 Task: View the disabled extension.
Action: Mouse moved to (23, 656)
Screenshot: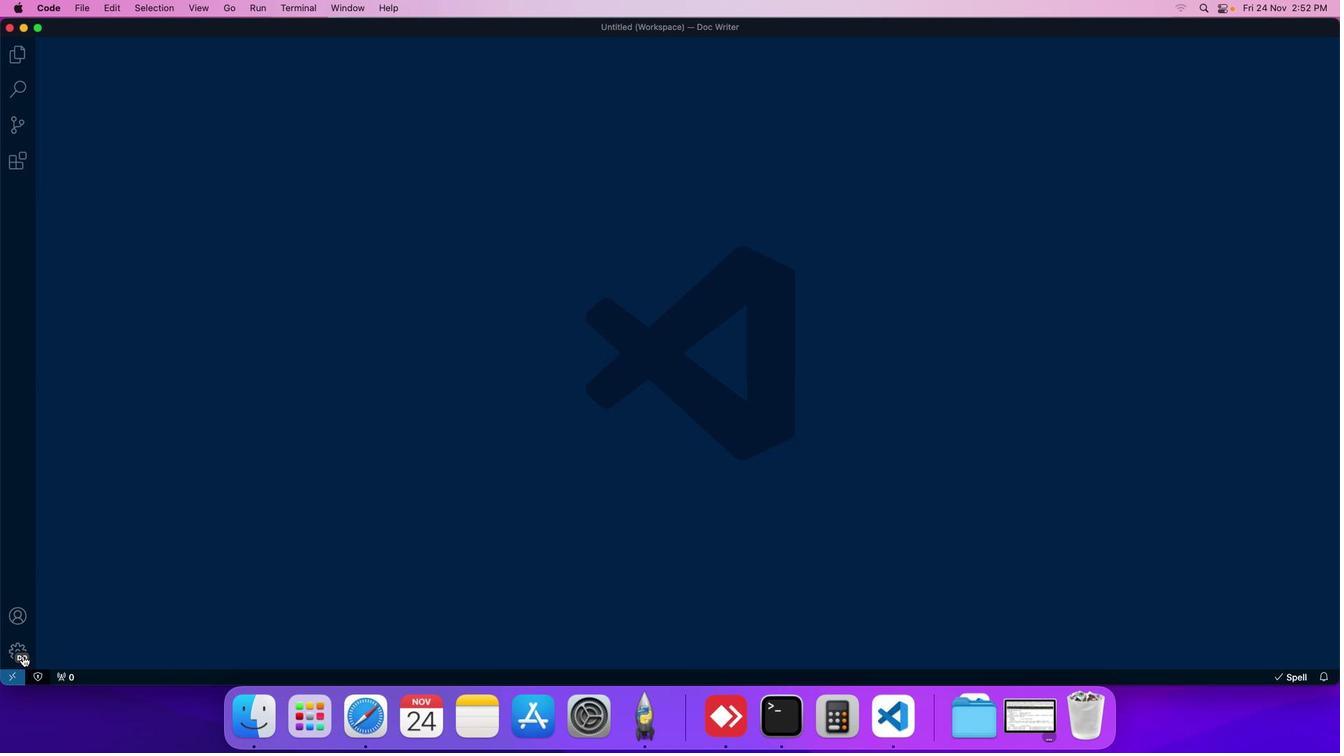 
Action: Mouse pressed left at (23, 656)
Screenshot: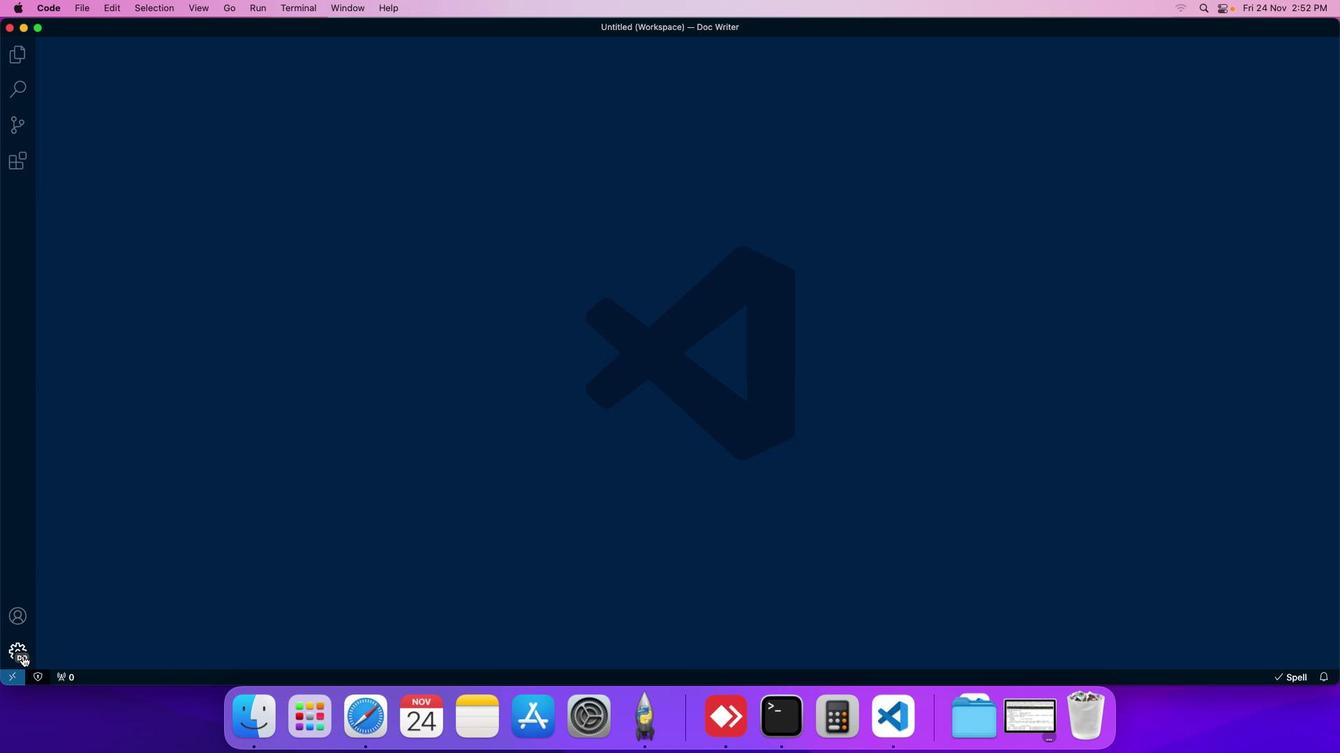 
Action: Mouse moved to (109, 560)
Screenshot: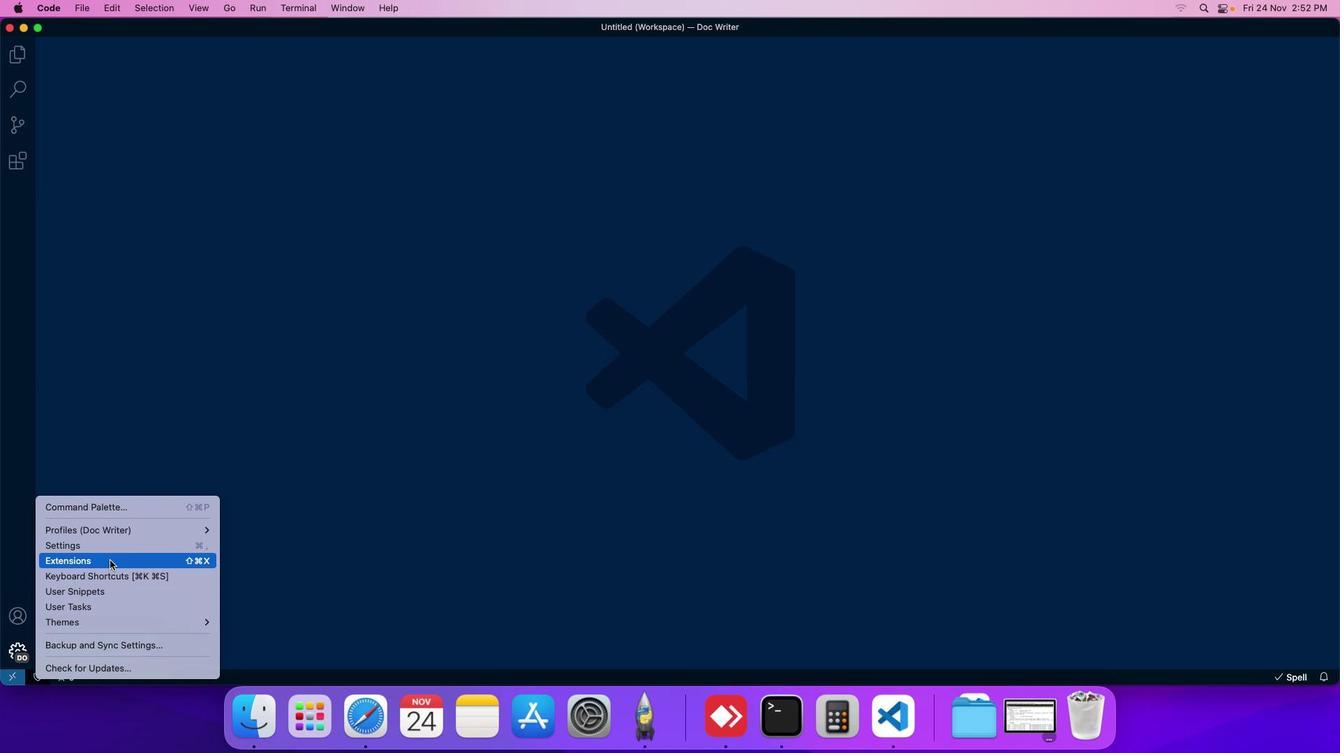 
Action: Mouse pressed left at (109, 560)
Screenshot: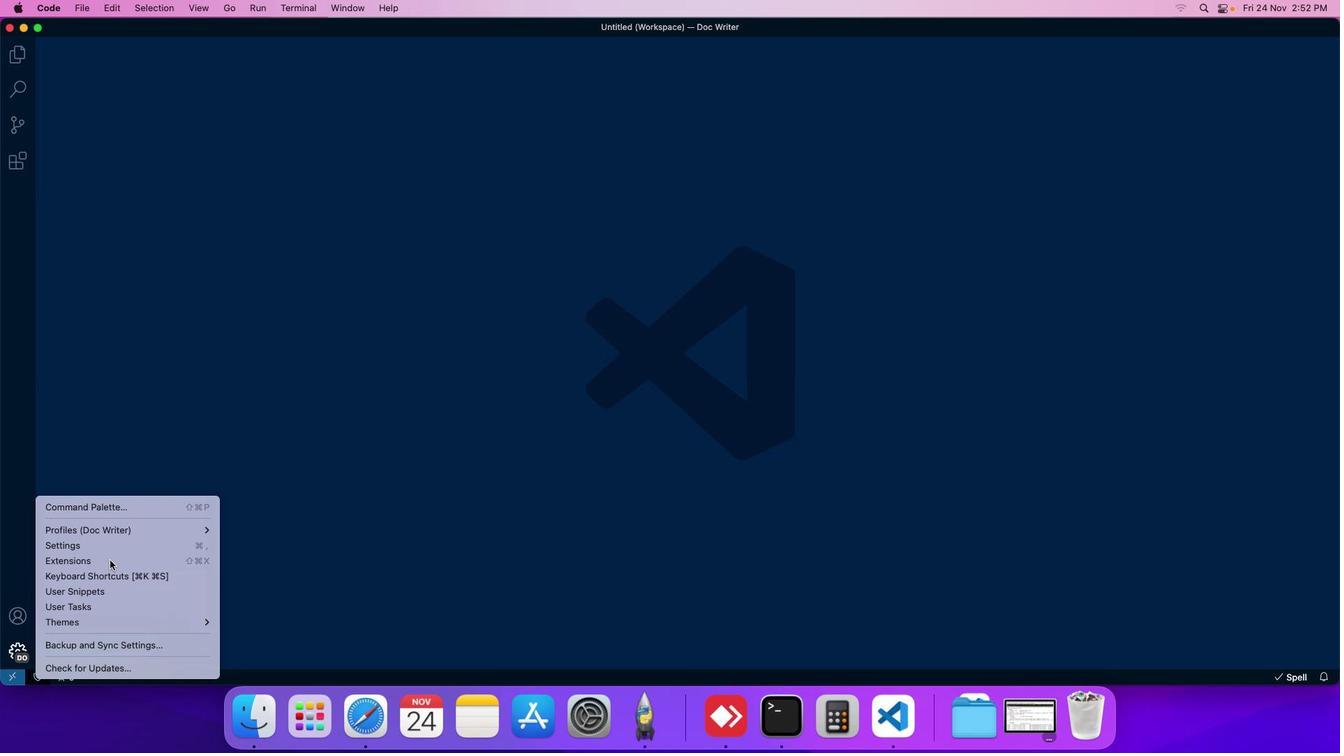 
Action: Mouse moved to (151, 48)
Screenshot: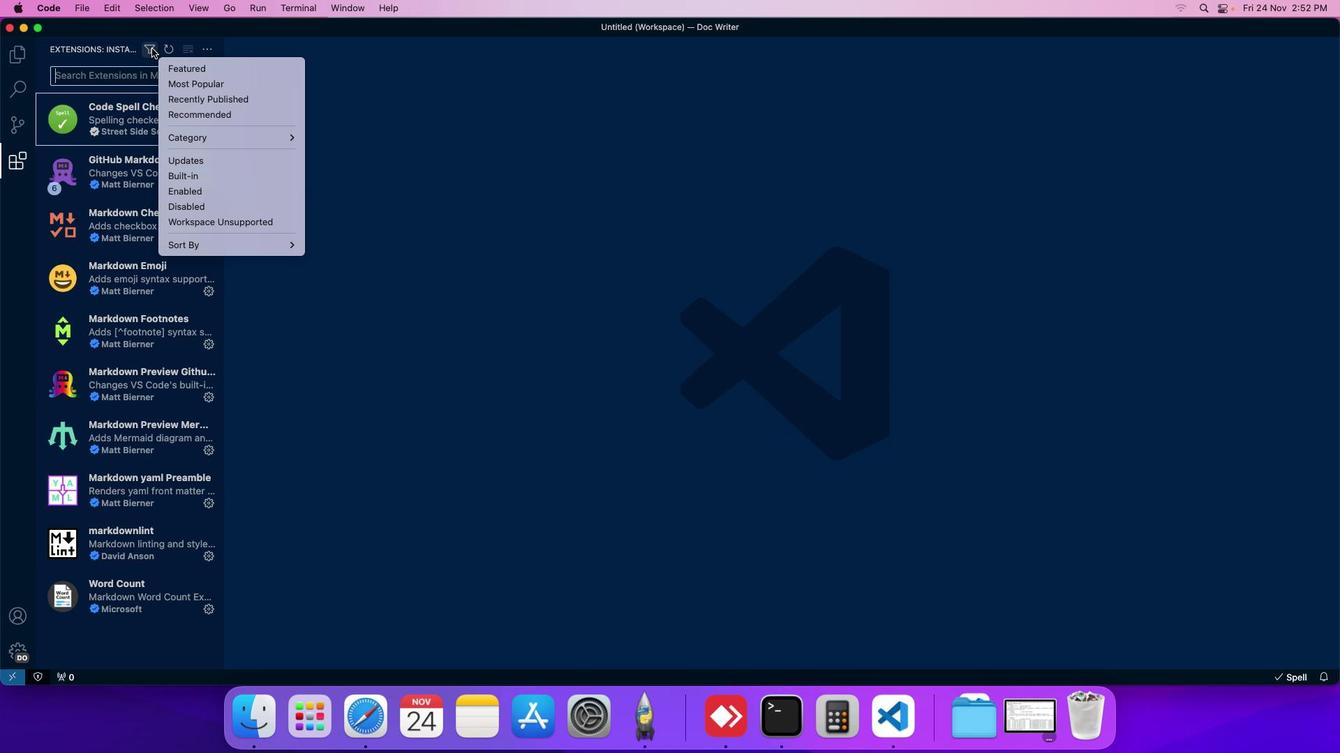 
Action: Mouse pressed left at (151, 48)
Screenshot: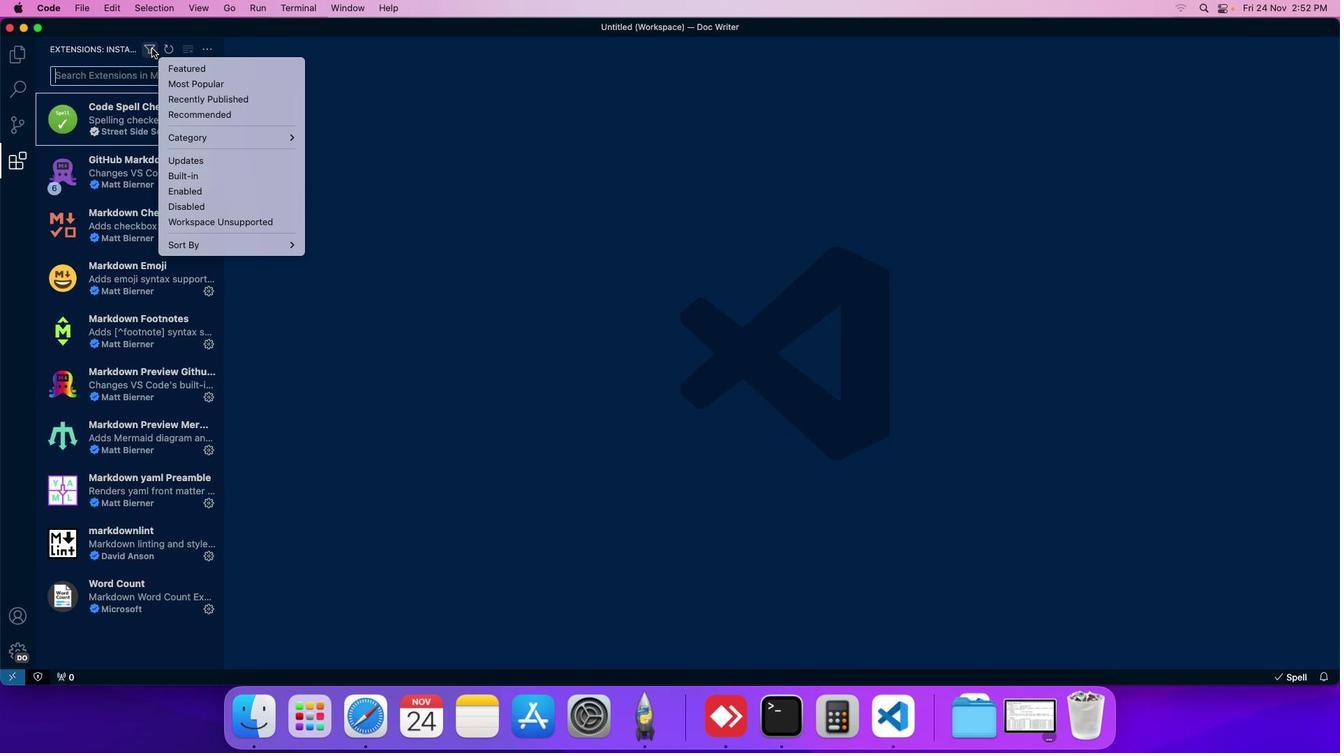 
Action: Mouse moved to (210, 203)
Screenshot: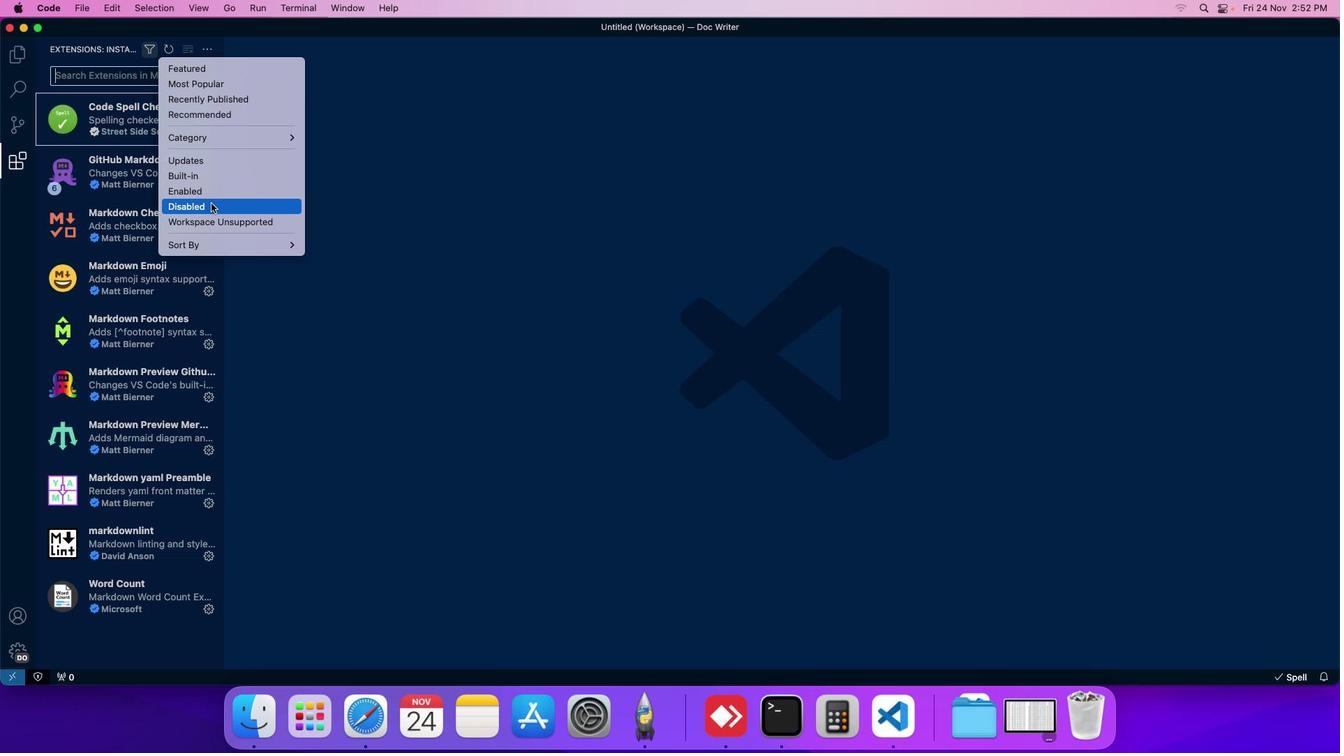 
Action: Mouse pressed left at (210, 203)
Screenshot: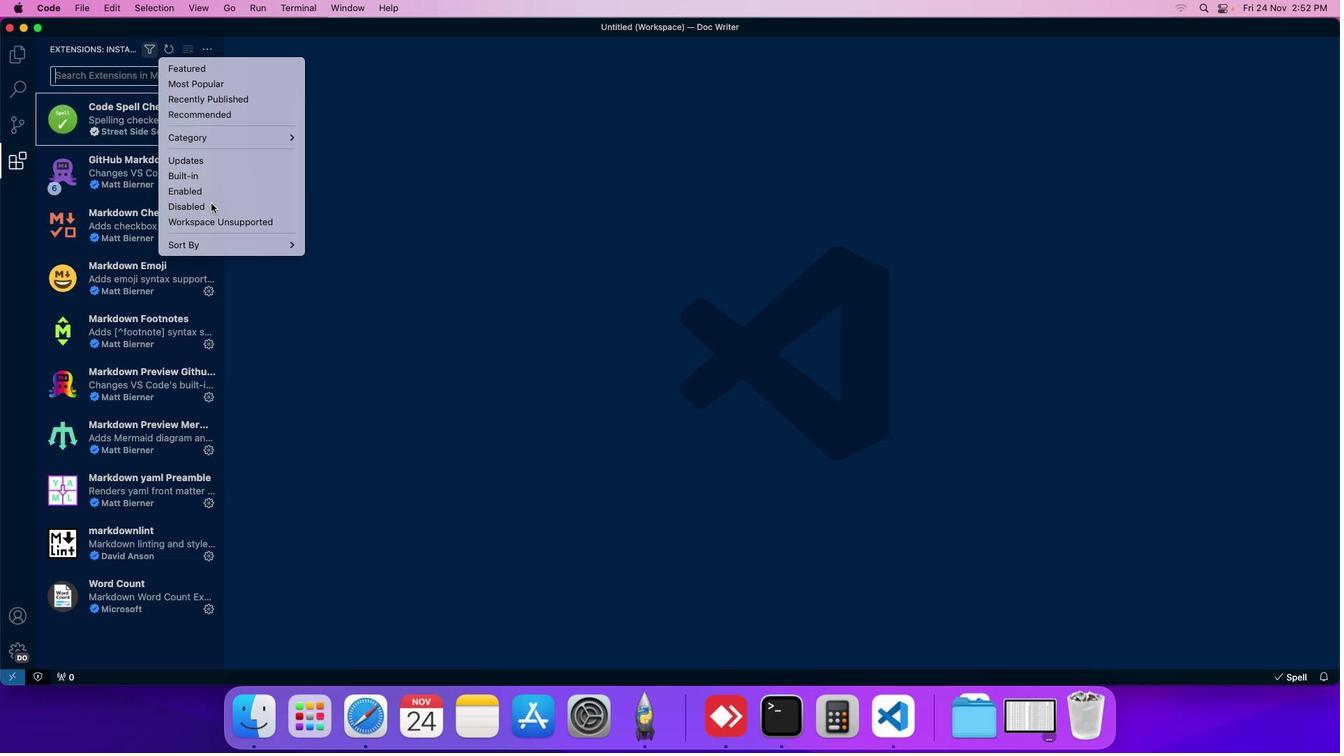 
Action: Mouse moved to (193, 60)
Screenshot: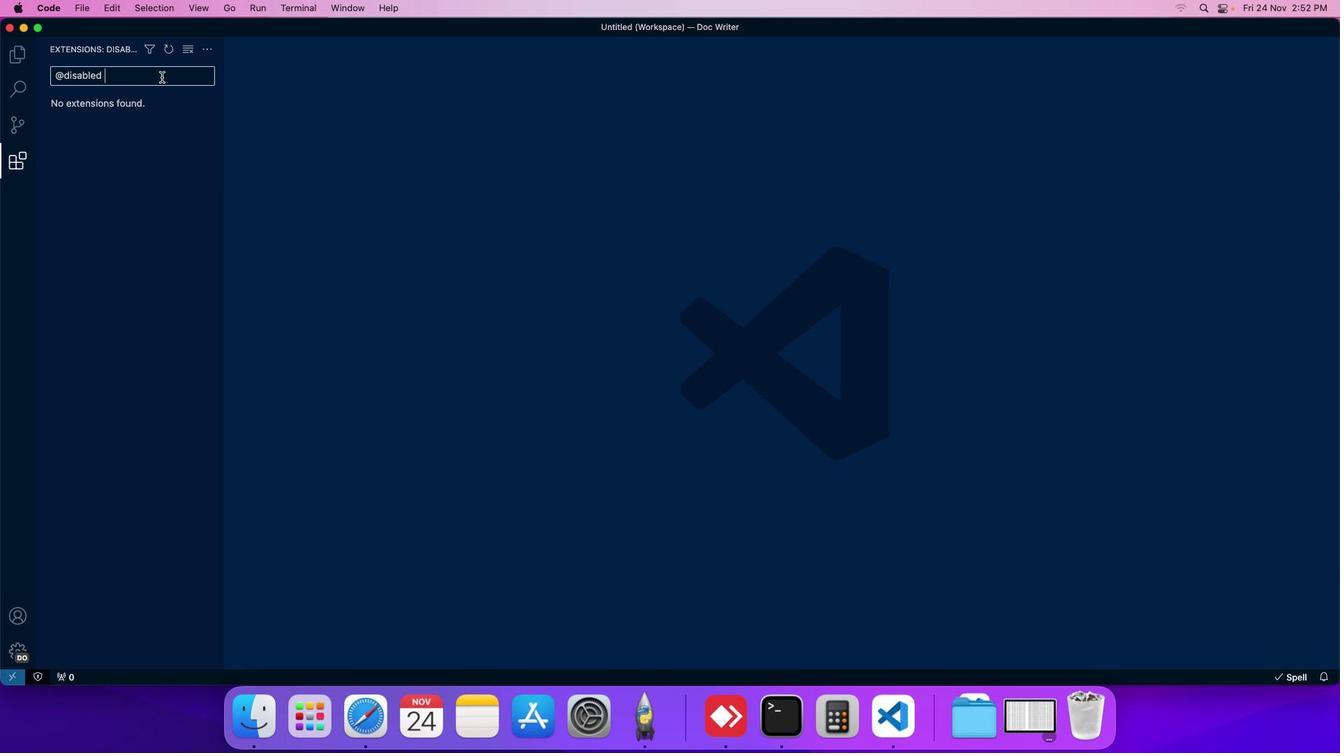 
